 Task: Calculate the shortest route from Savannah to Okefenokee Swamp in Georgia.
Action: Mouse moved to (200, 58)
Screenshot: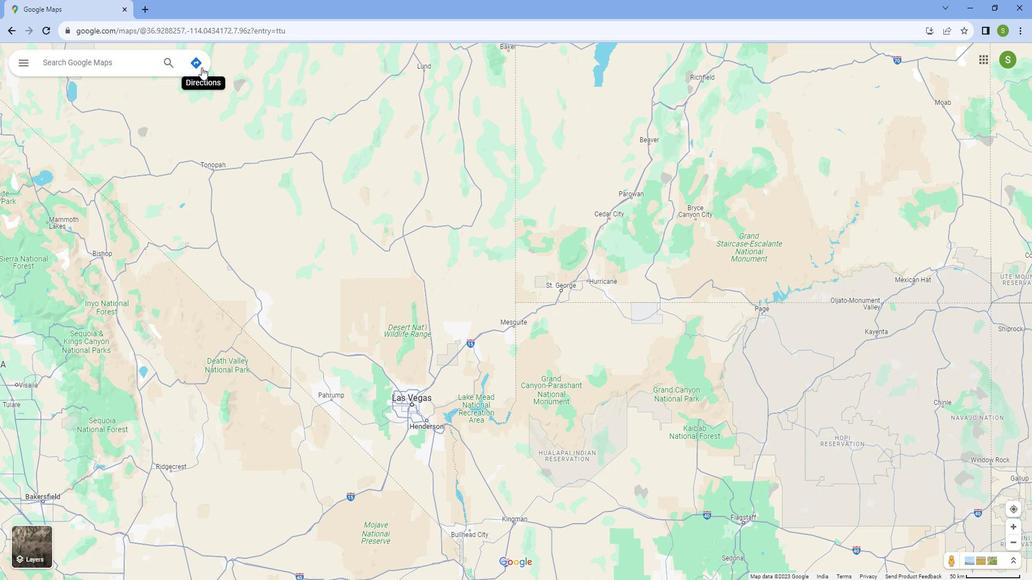 
Action: Mouse pressed left at (200, 58)
Screenshot: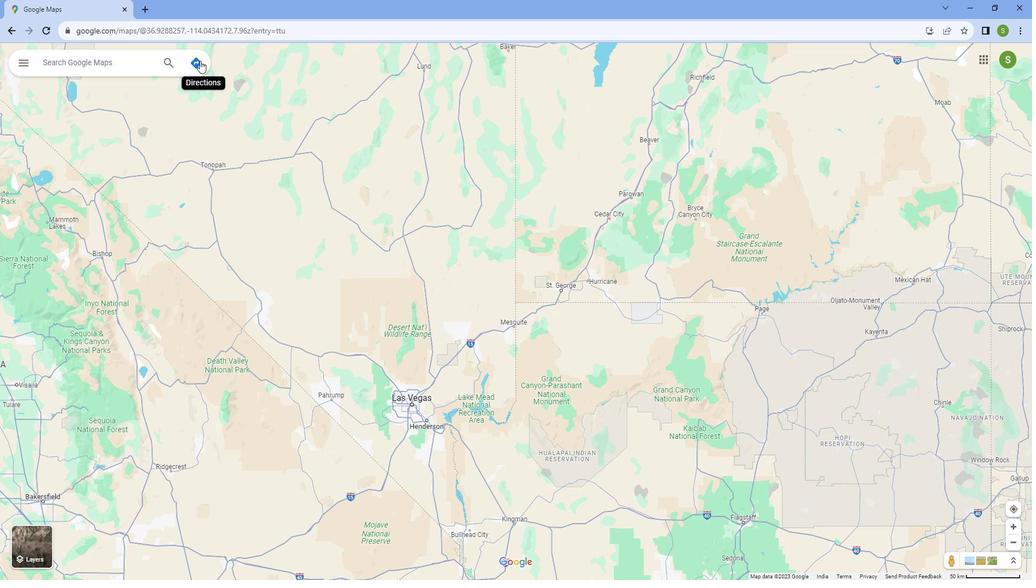 
Action: Mouse moved to (135, 86)
Screenshot: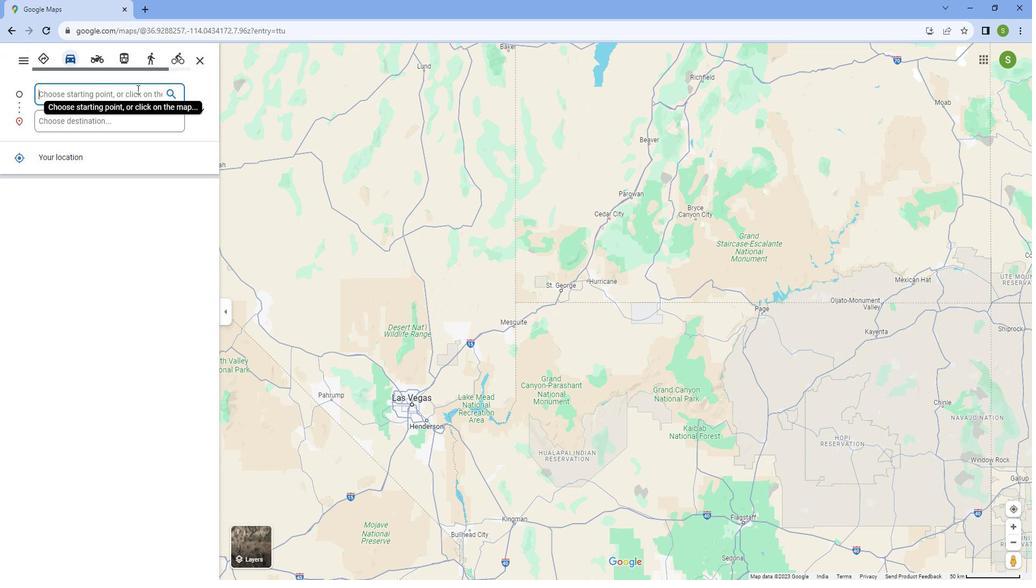 
Action: Key pressed <Key.caps_lock>S<Key.caps_lock>avannah
Screenshot: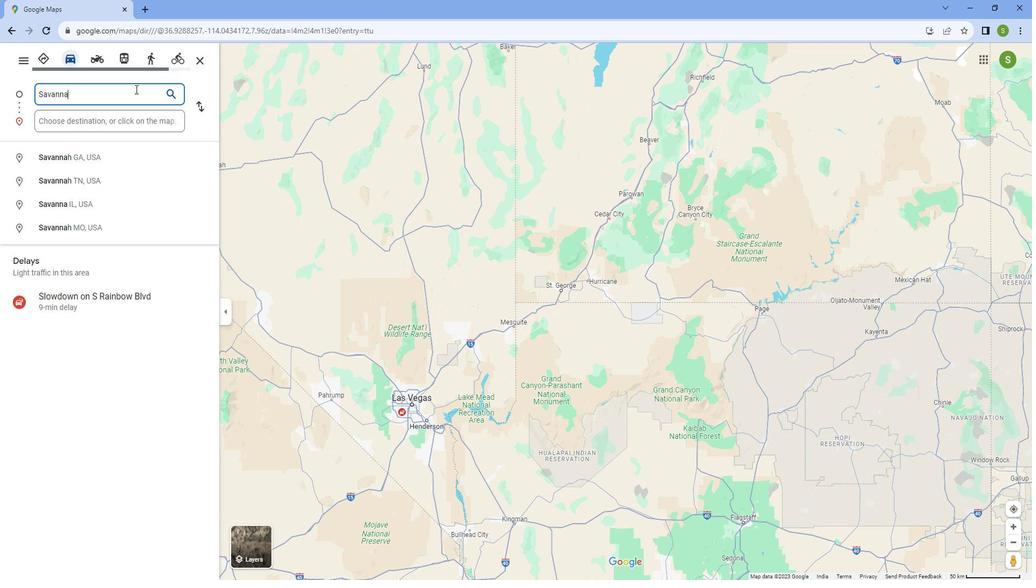 
Action: Mouse moved to (104, 148)
Screenshot: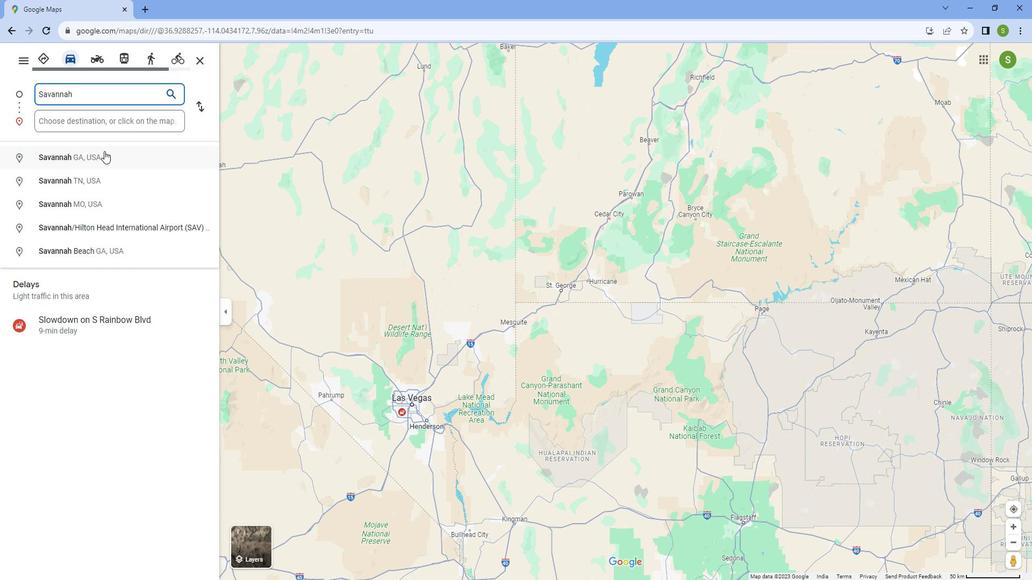 
Action: Mouse pressed left at (104, 148)
Screenshot: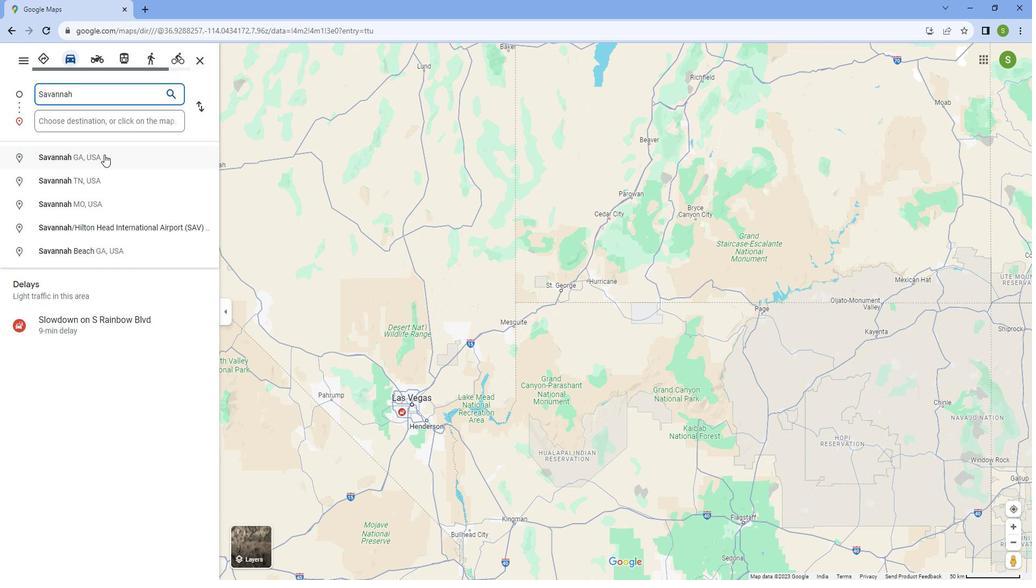 
Action: Mouse moved to (105, 111)
Screenshot: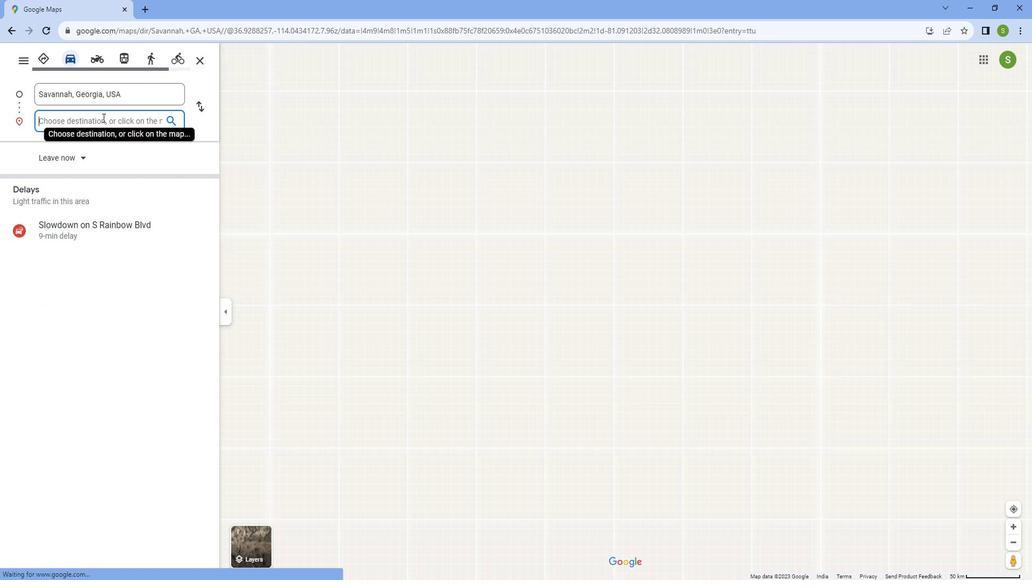 
Action: Mouse pressed left at (105, 111)
Screenshot: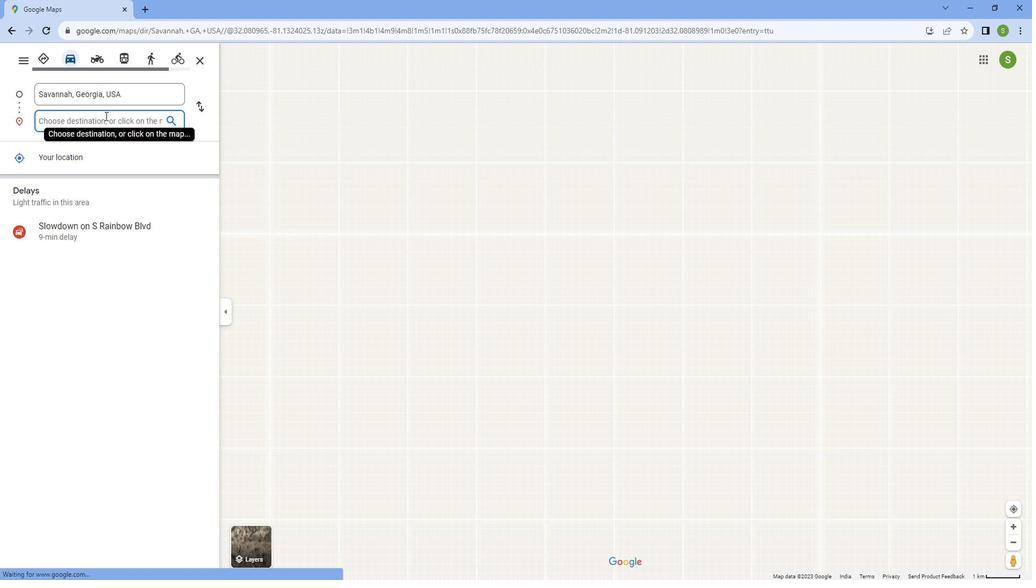 
Action: Key pressed <Key.caps_lock>O<Key.caps_lock>kefenokee<Key.space><Key.caps_lock>S<Key.caps_lock>wamp
Screenshot: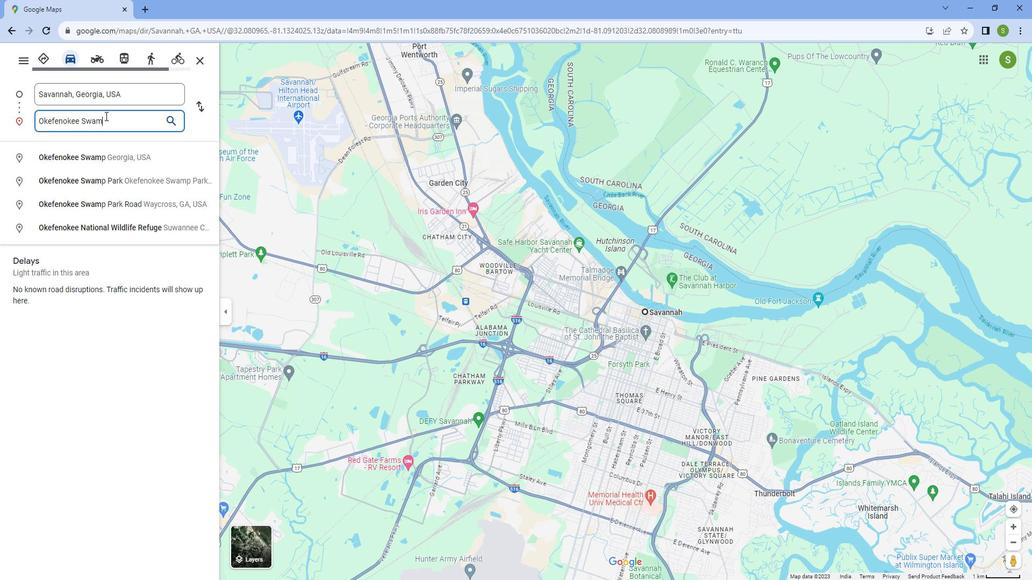 
Action: Mouse moved to (117, 119)
Screenshot: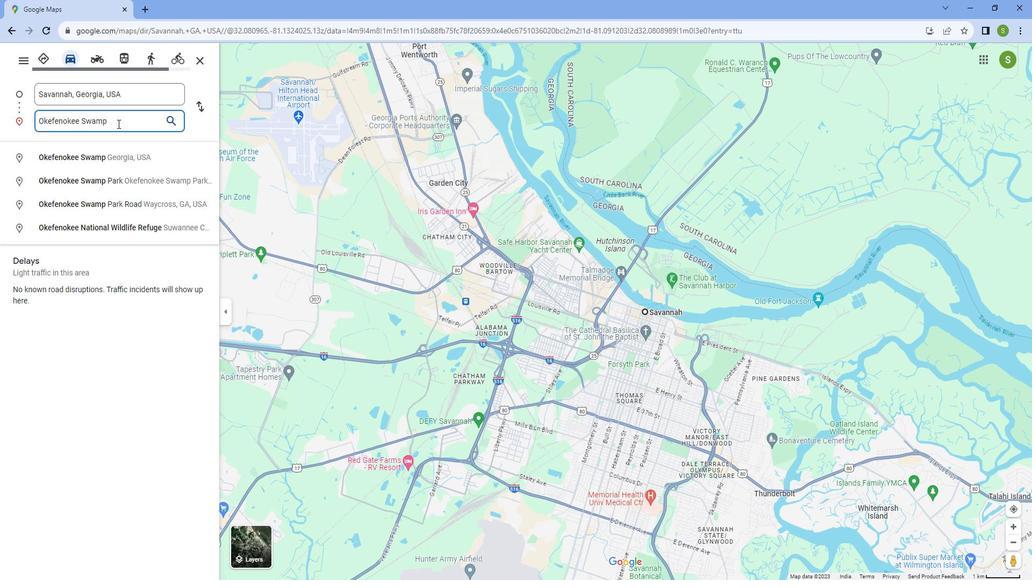 
Action: Key pressed ,<Key.caps_lock>G<Key.caps_lock>eorgia
Screenshot: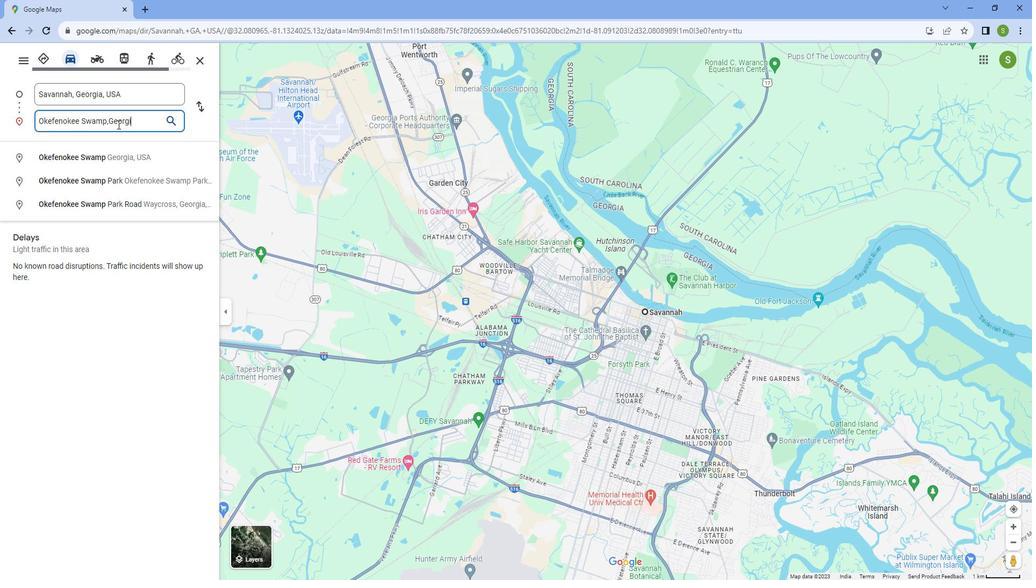 
Action: Mouse moved to (111, 144)
Screenshot: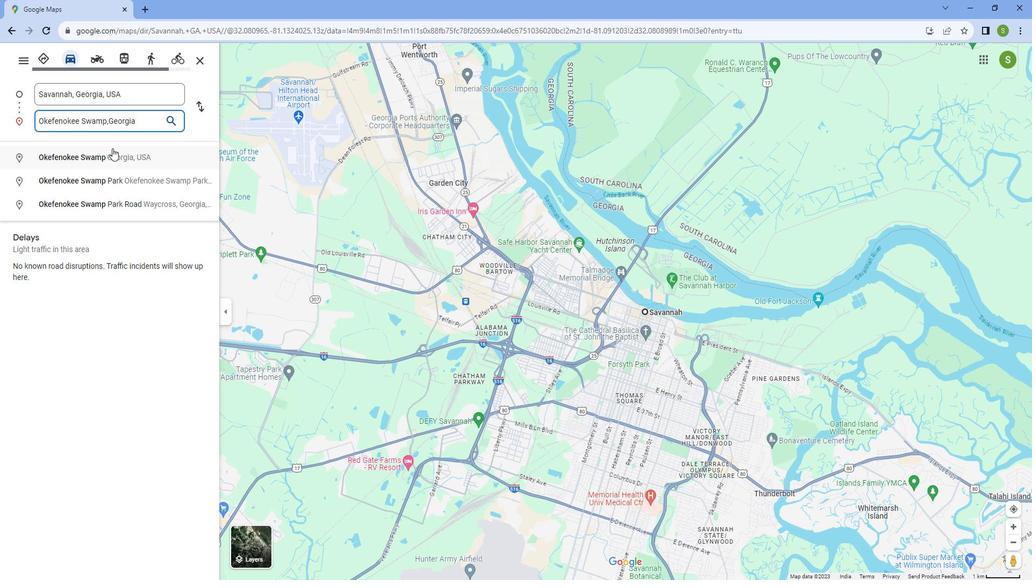 
Action: Mouse pressed left at (111, 144)
Screenshot: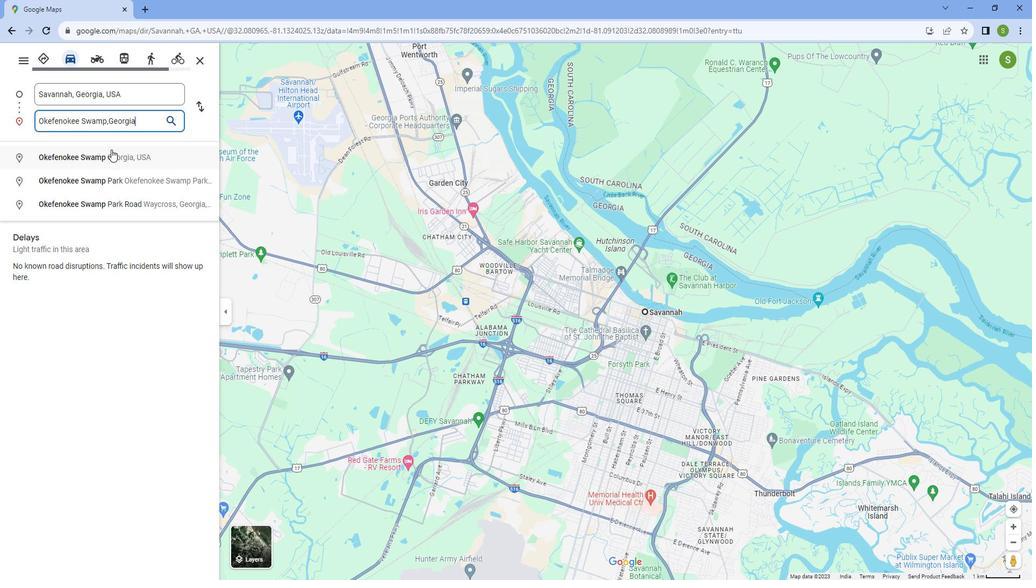 
Action: Mouse moved to (41, 57)
Screenshot: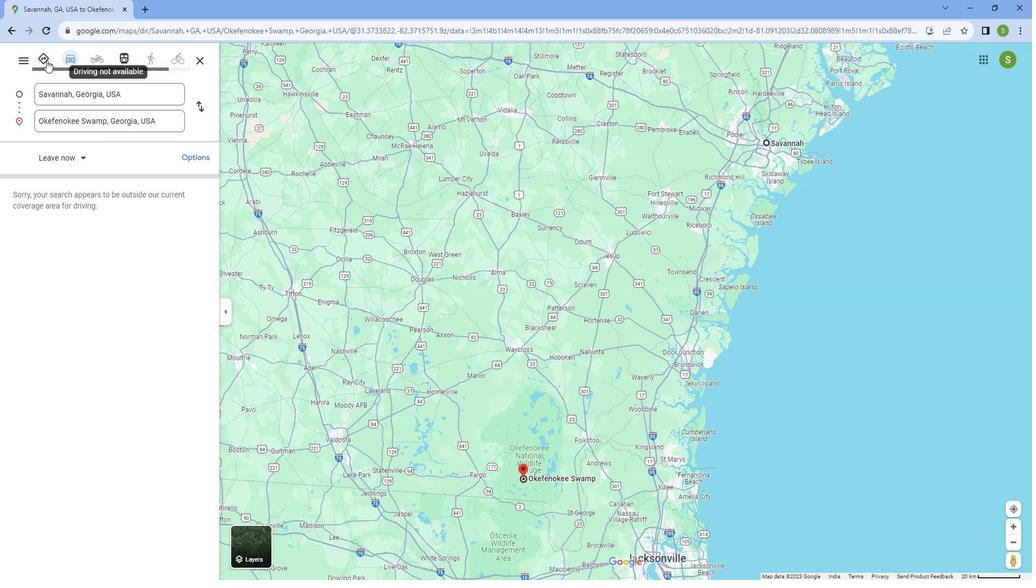 
Action: Mouse pressed left at (41, 57)
Screenshot: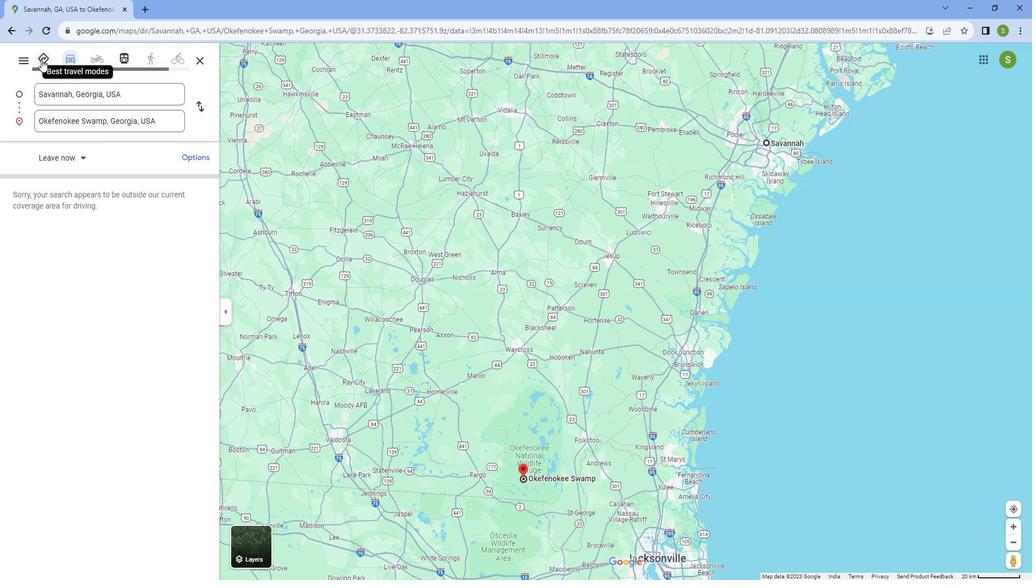 
Action: Mouse moved to (782, 252)
Screenshot: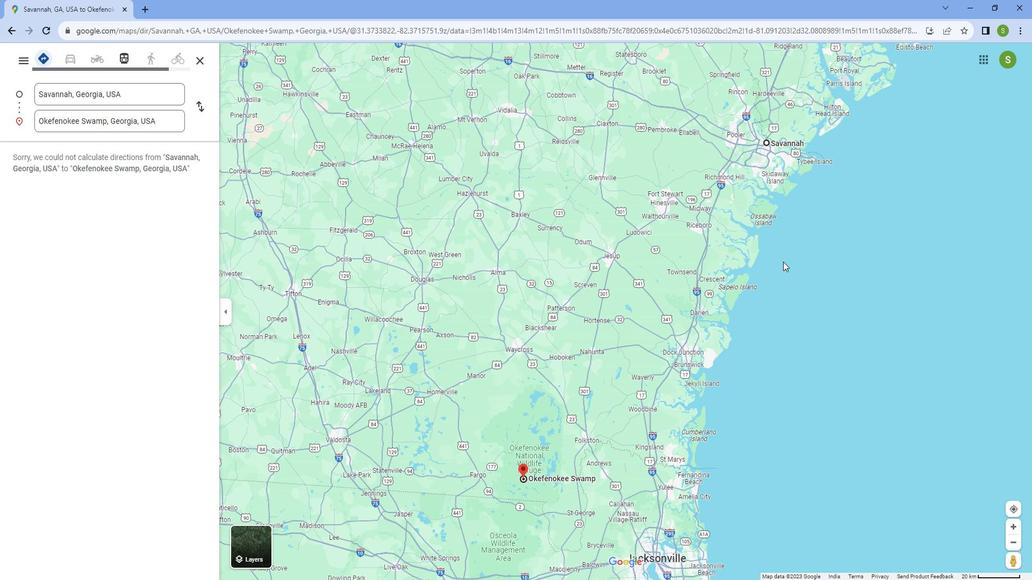 
Action: Mouse scrolled (782, 252) with delta (0, 0)
Screenshot: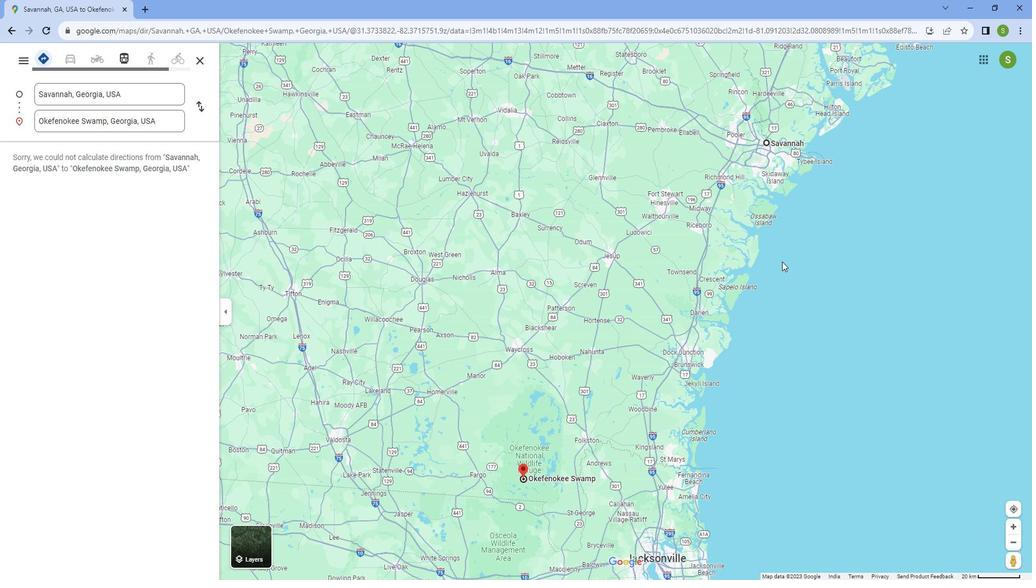 
Action: Mouse moved to (133, 61)
Screenshot: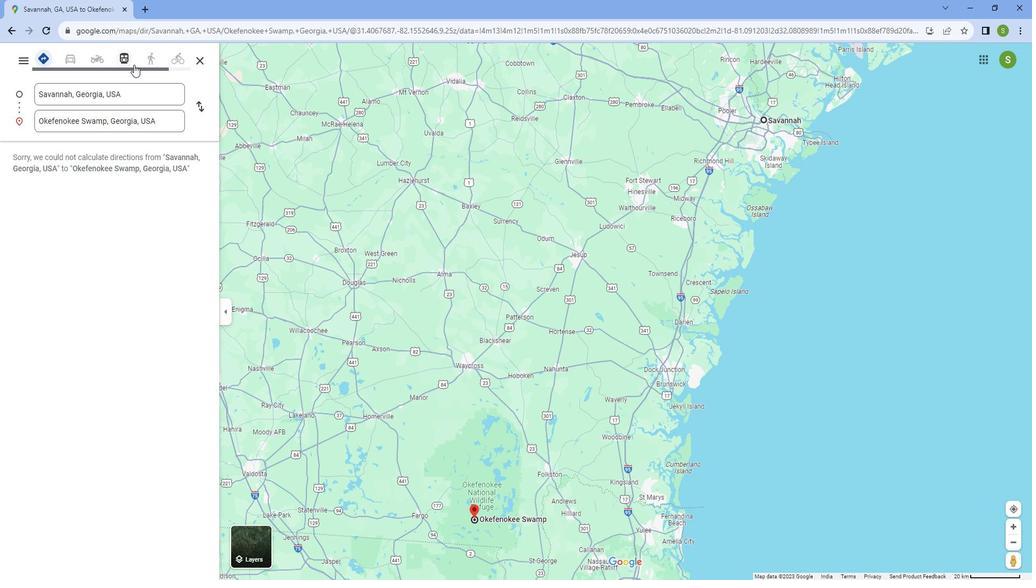 
Action: Mouse pressed left at (133, 61)
Screenshot: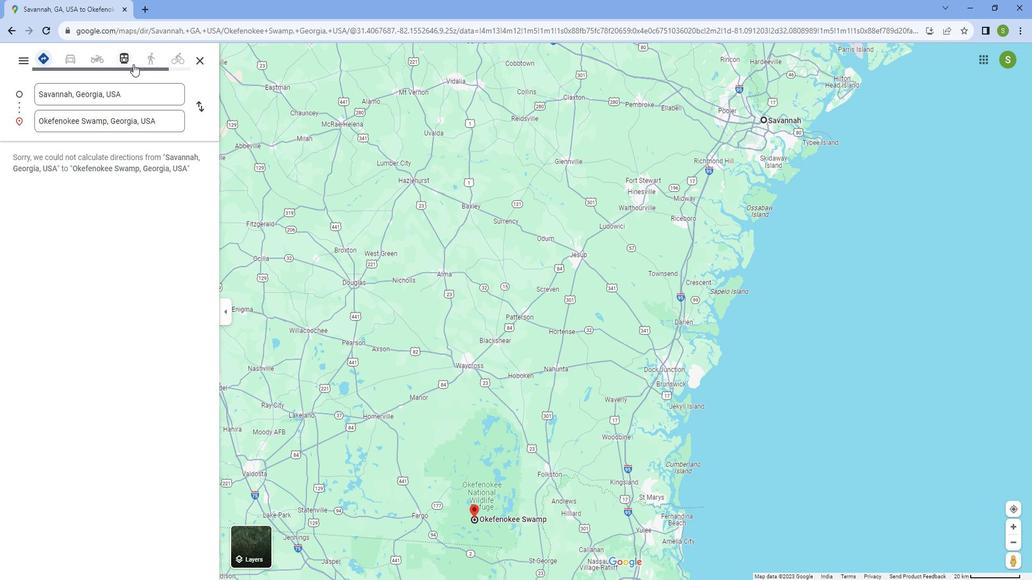 
Action: Mouse moved to (594, 164)
Screenshot: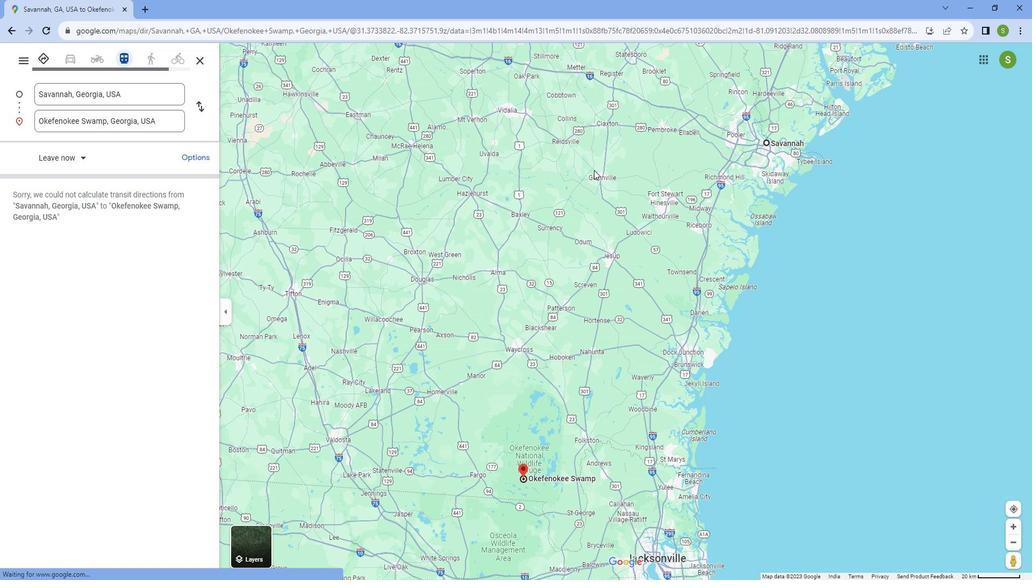
Action: Mouse scrolled (594, 165) with delta (0, 0)
Screenshot: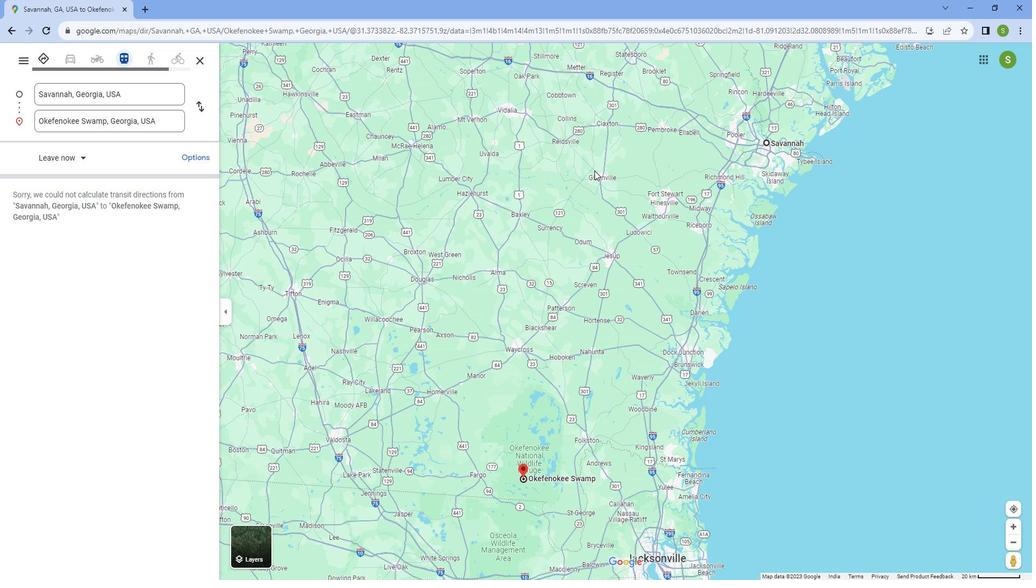 
Action: Mouse moved to (43, 61)
Screenshot: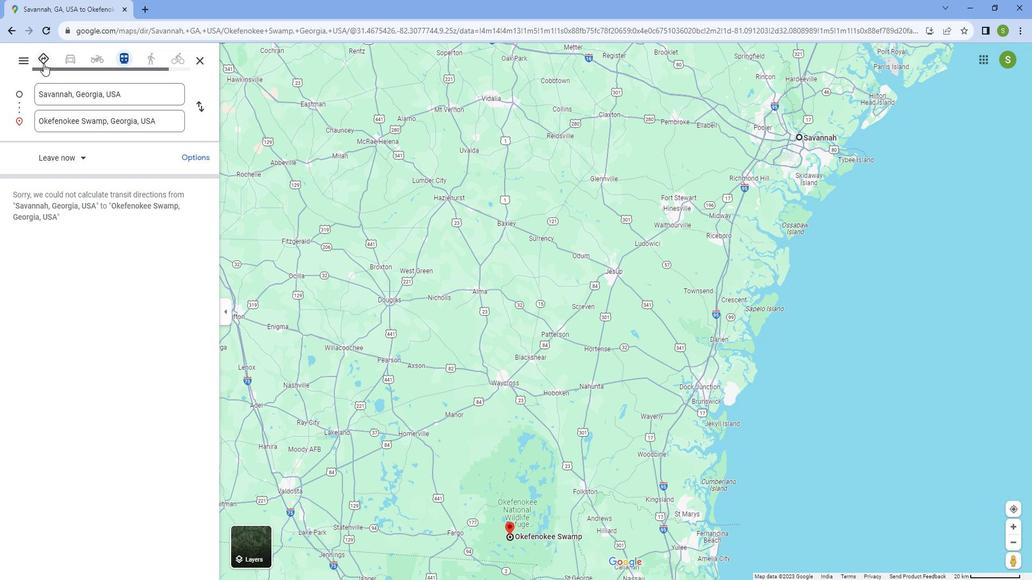 
Action: Mouse pressed left at (43, 61)
Screenshot: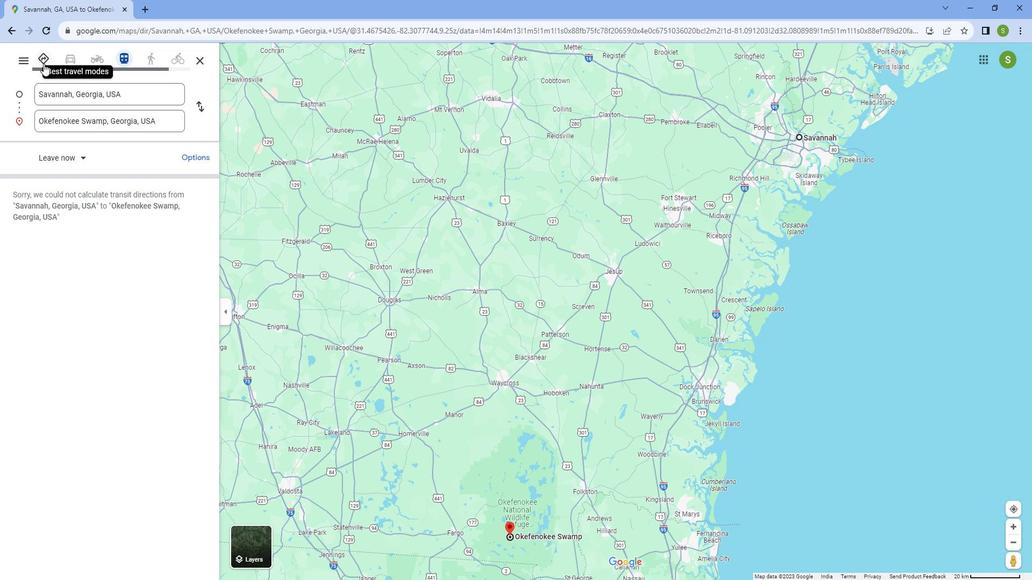 
Action: Mouse moved to (754, 201)
Screenshot: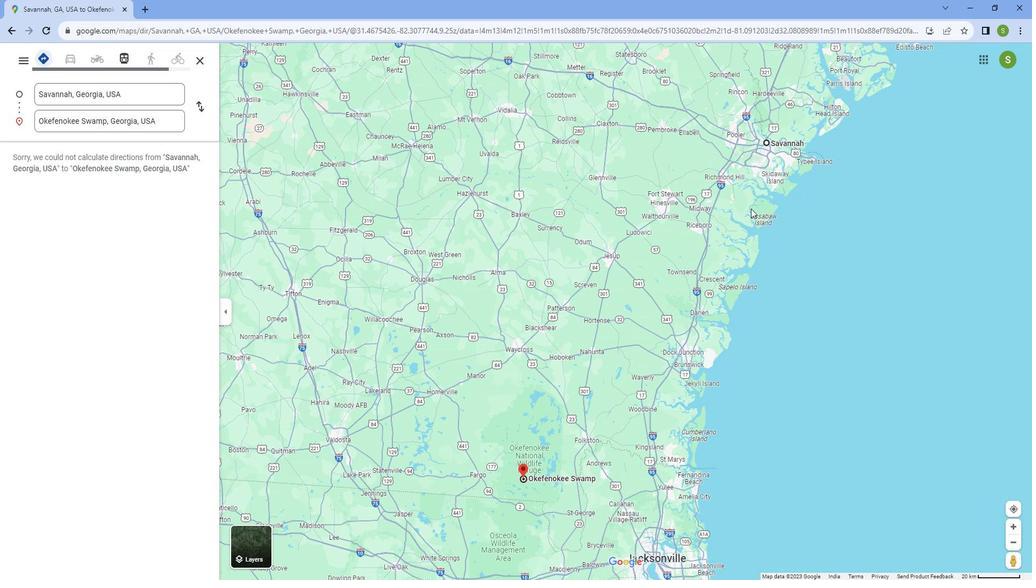 
